 Task: Select sevice bookkeeping.
Action: Mouse moved to (494, 119)
Screenshot: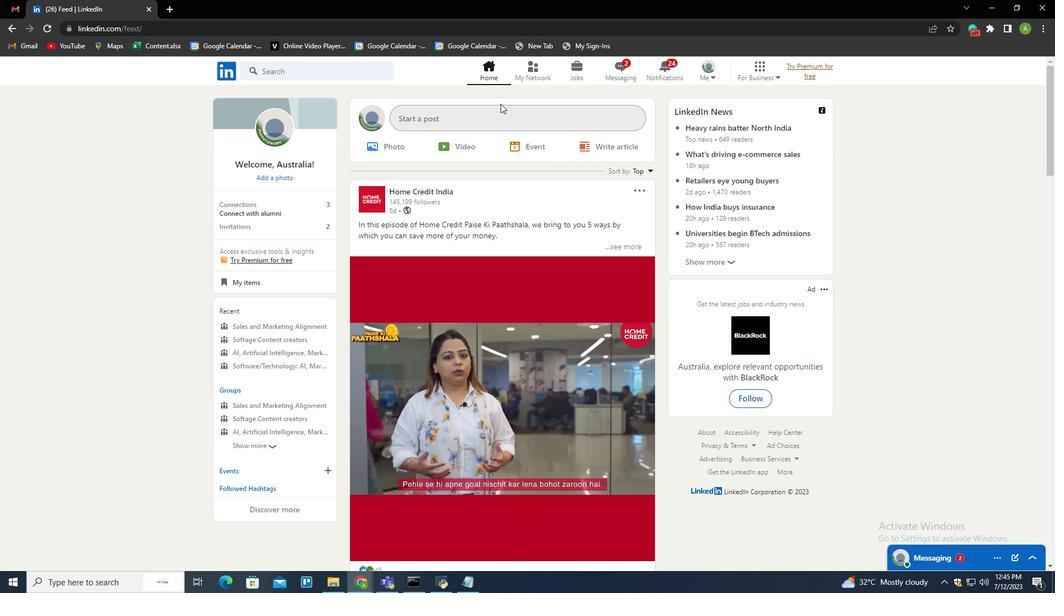 
Action: Mouse pressed left at (494, 119)
Screenshot: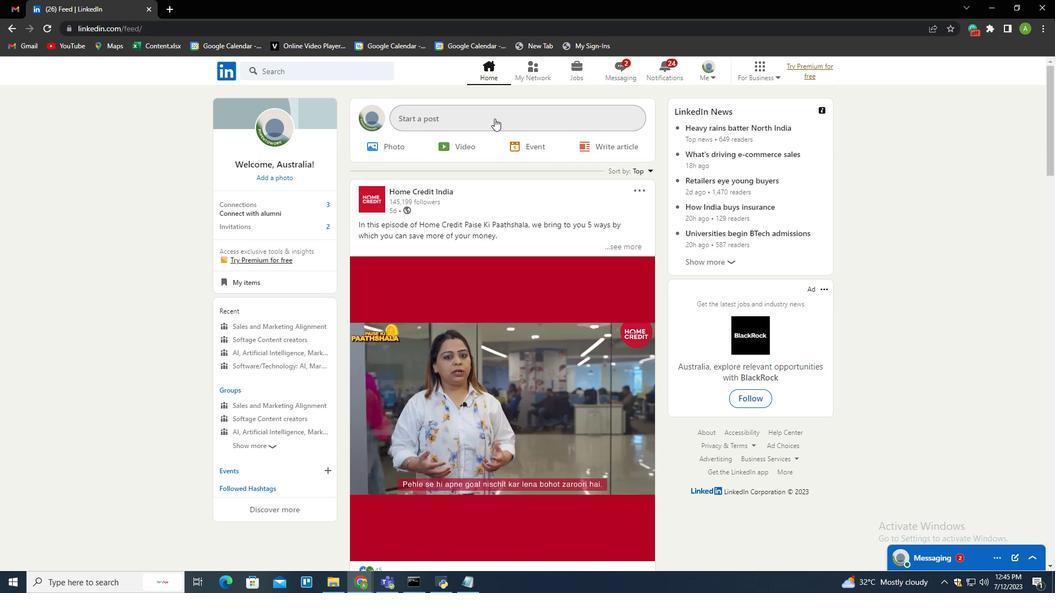
Action: Mouse moved to (466, 327)
Screenshot: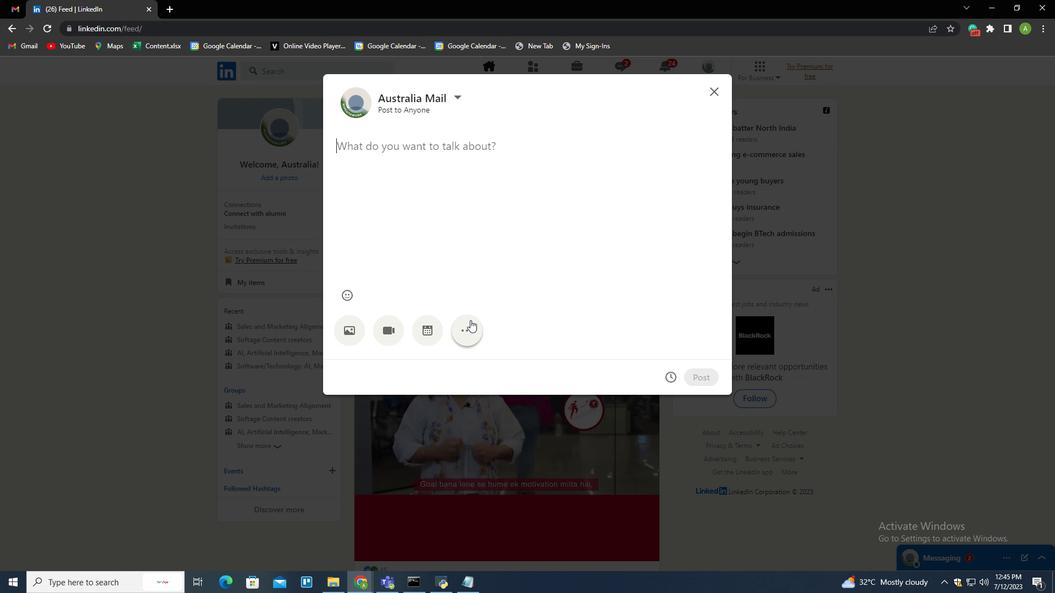 
Action: Mouse pressed left at (466, 327)
Screenshot: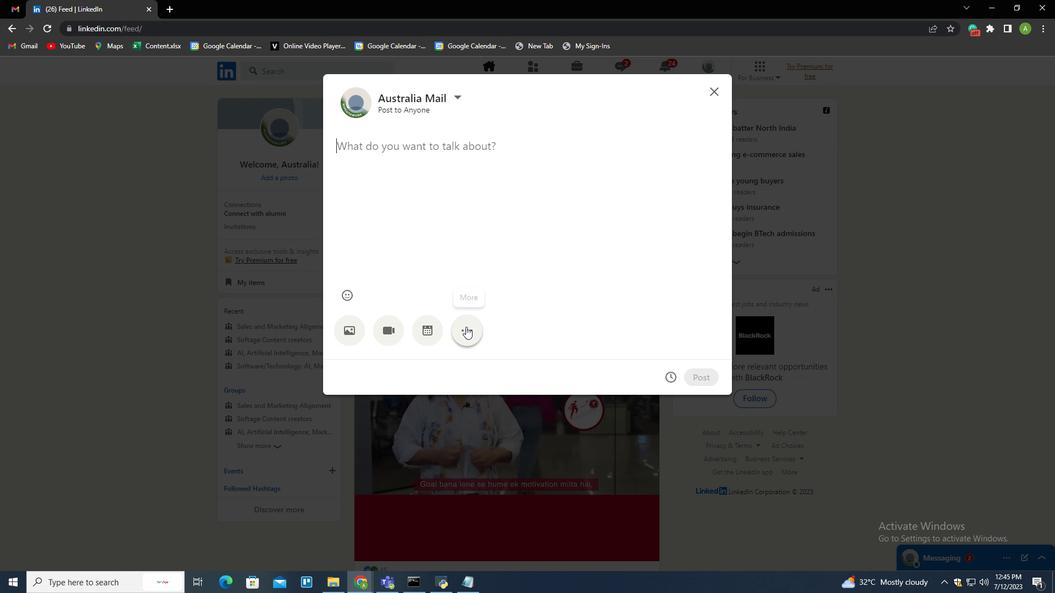 
Action: Mouse moved to (618, 332)
Screenshot: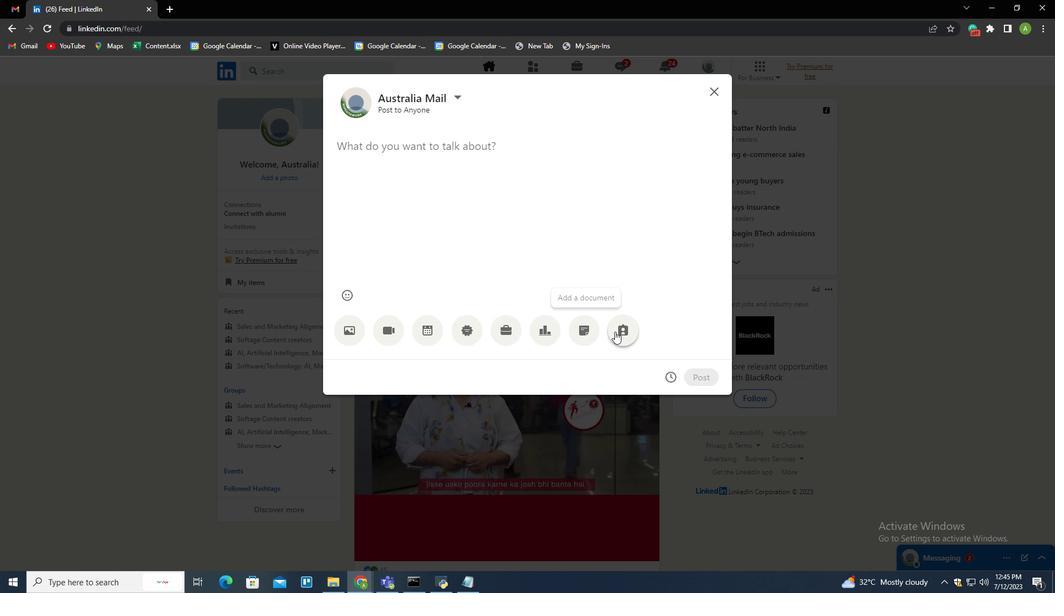
Action: Mouse pressed left at (618, 332)
Screenshot: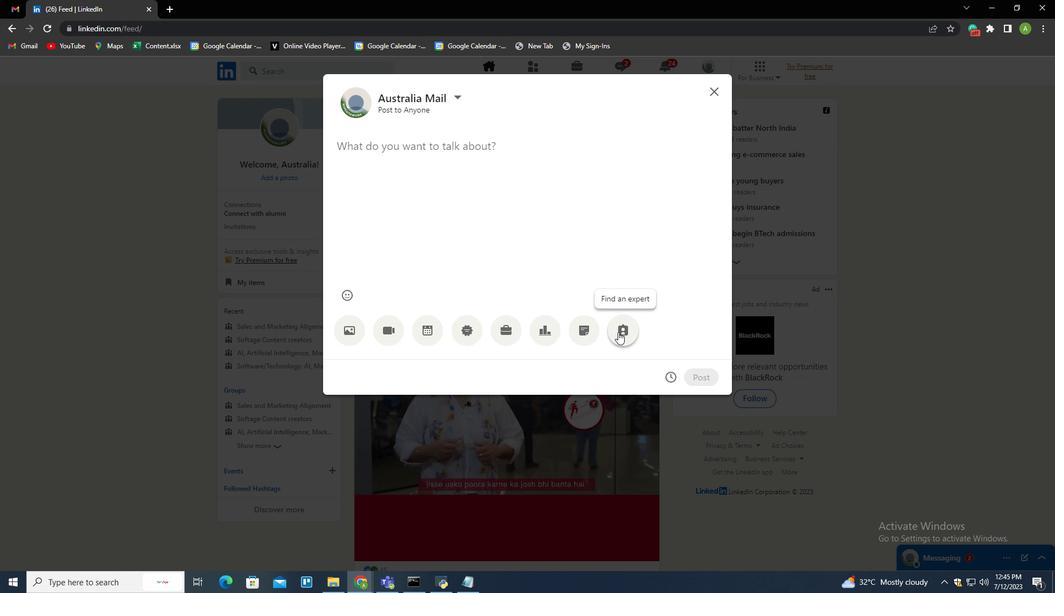 
Action: Mouse moved to (458, 153)
Screenshot: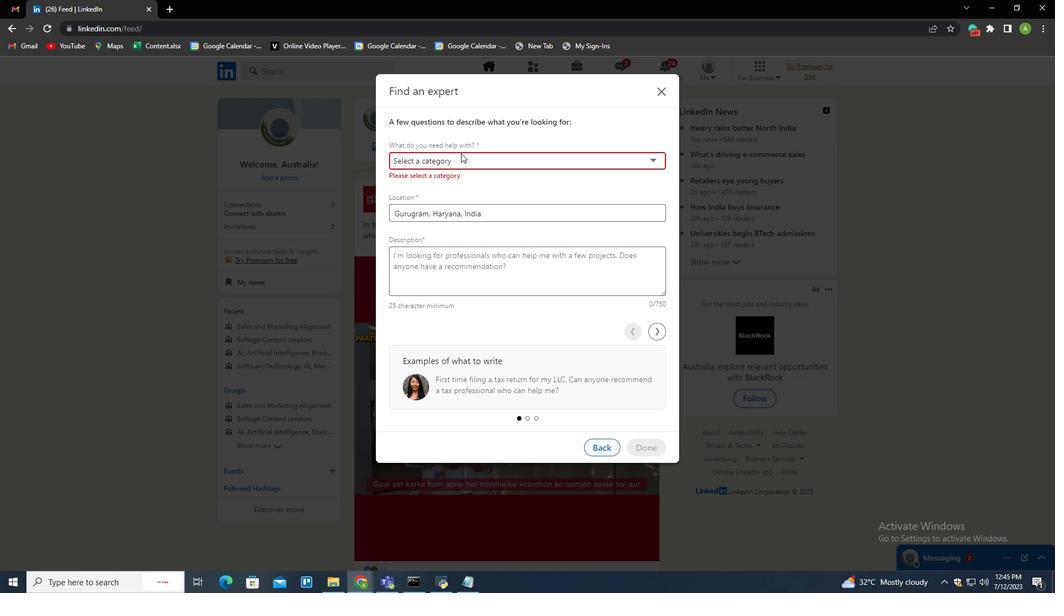 
Action: Mouse pressed left at (458, 153)
Screenshot: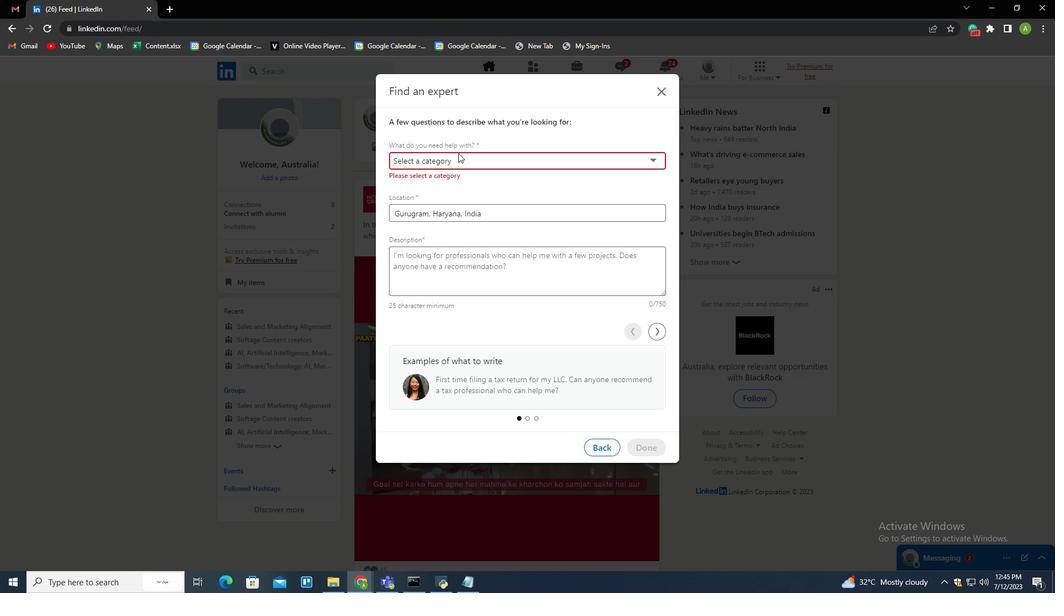 
Action: Mouse moved to (433, 186)
Screenshot: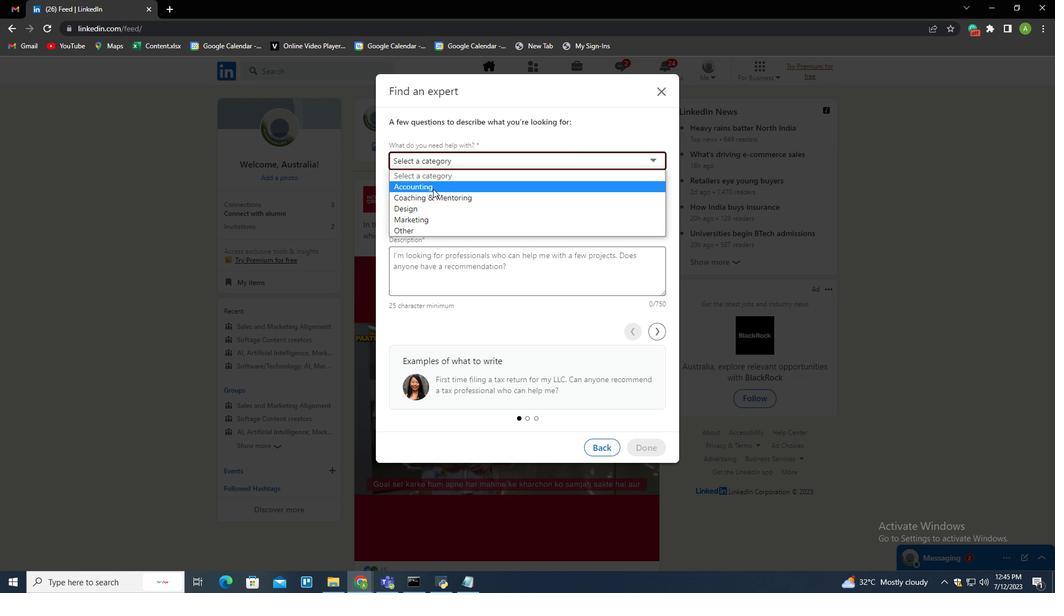 
Action: Mouse pressed left at (433, 186)
Screenshot: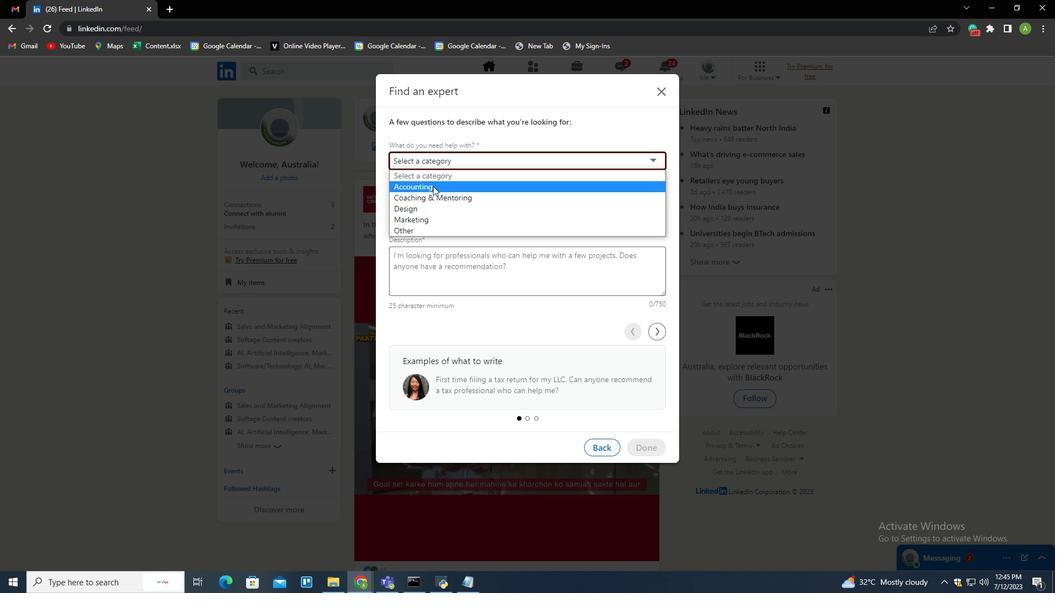 
Action: Mouse moved to (446, 203)
Screenshot: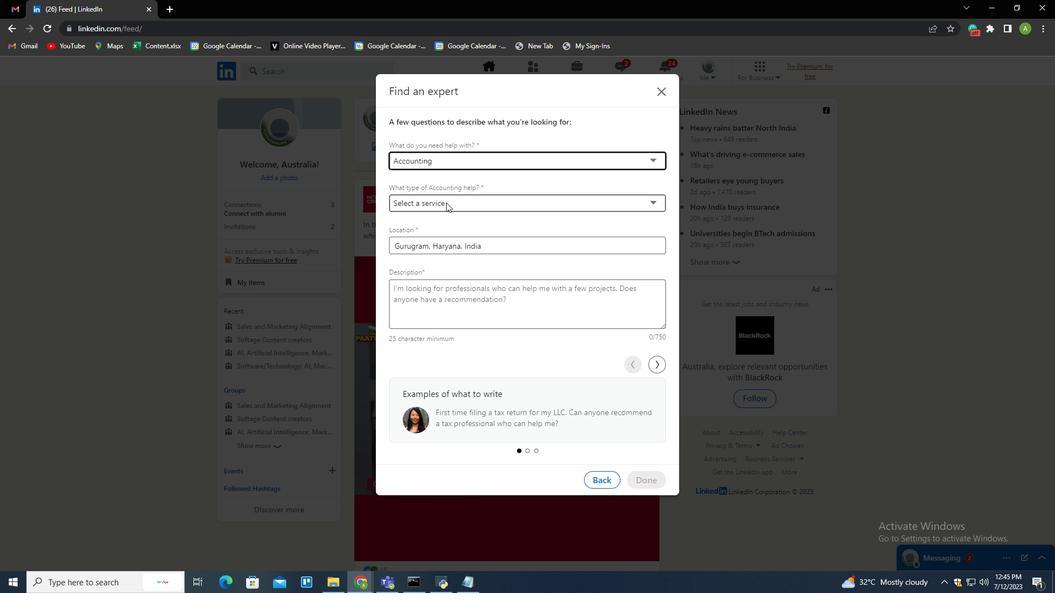 
Action: Mouse pressed left at (446, 203)
Screenshot: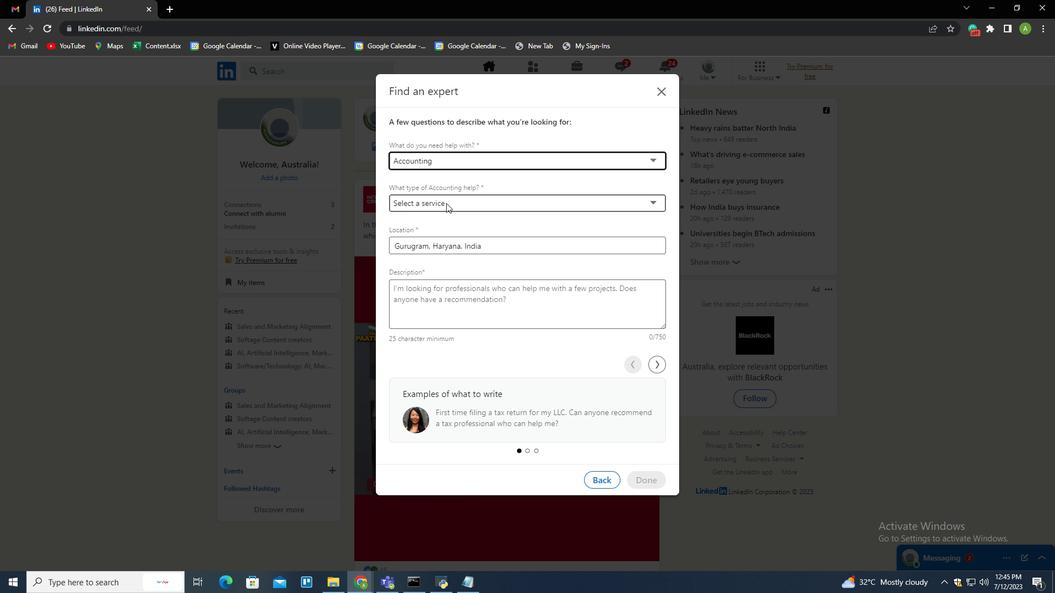 
Action: Mouse moved to (437, 251)
Screenshot: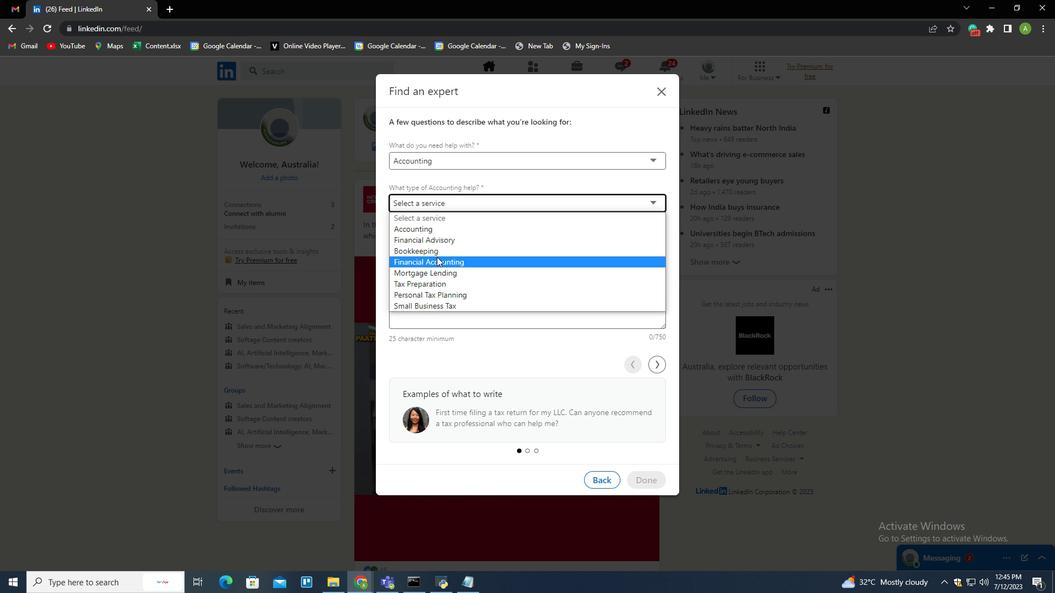 
Action: Mouse pressed left at (437, 251)
Screenshot: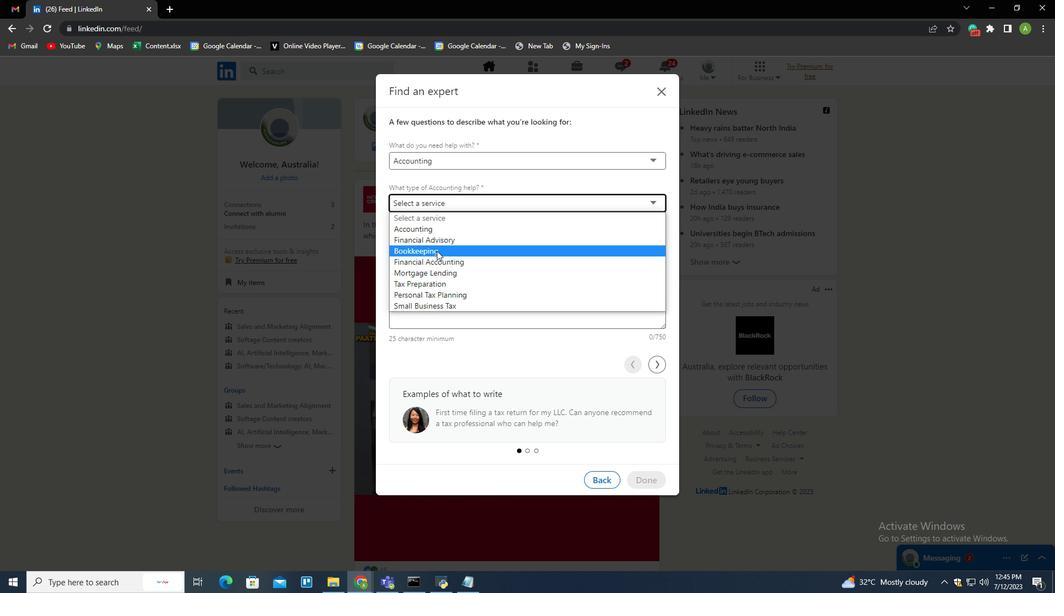 
Action: Mouse moved to (581, 418)
Screenshot: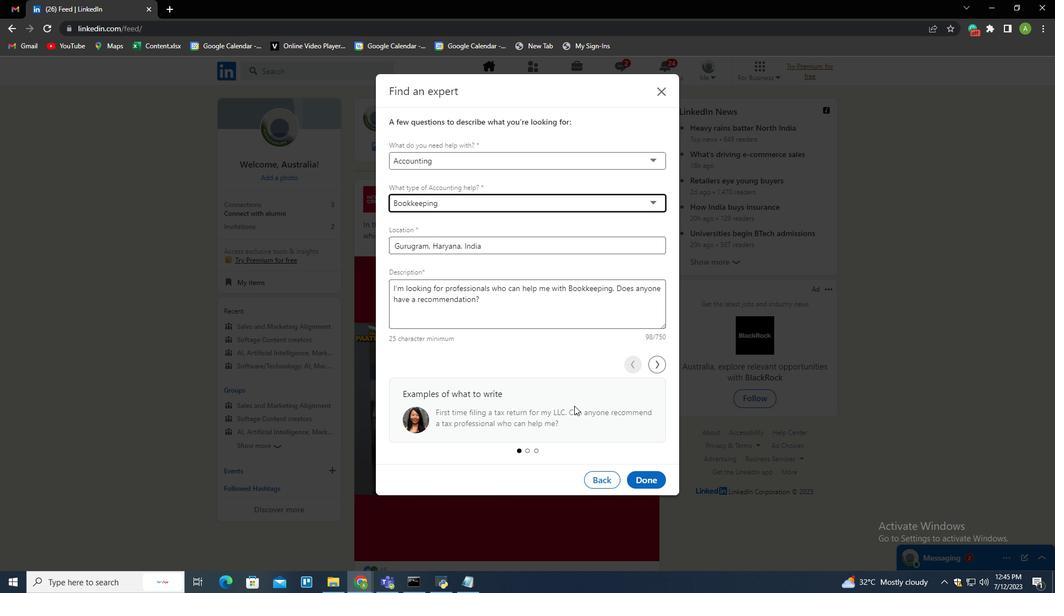 
